 Task: Read out recent articles posted on the page of Aramco
Action: Mouse moved to (550, 26)
Screenshot: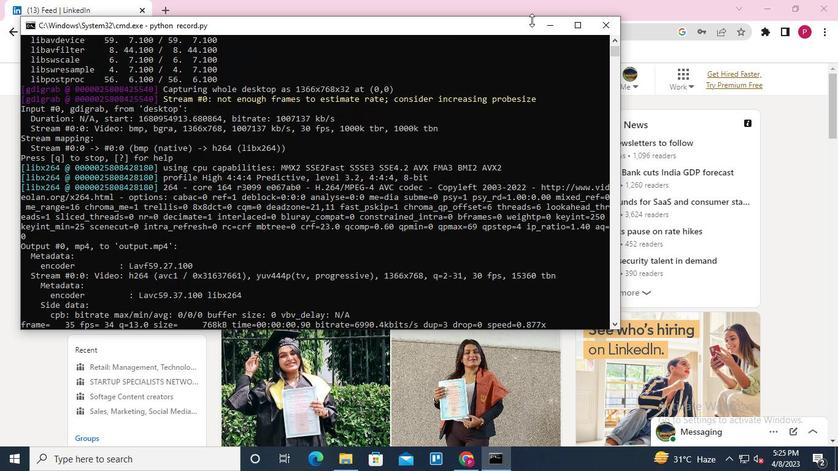 
Action: Mouse pressed left at (550, 26)
Screenshot: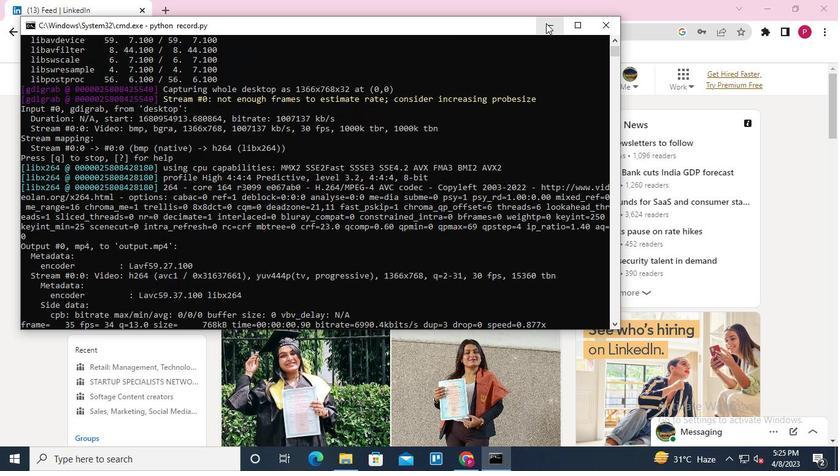 
Action: Mouse moved to (138, 85)
Screenshot: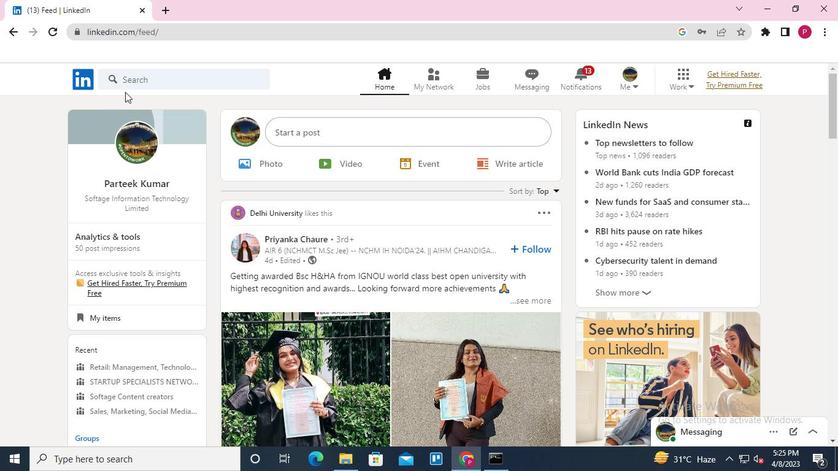 
Action: Mouse pressed left at (138, 85)
Screenshot: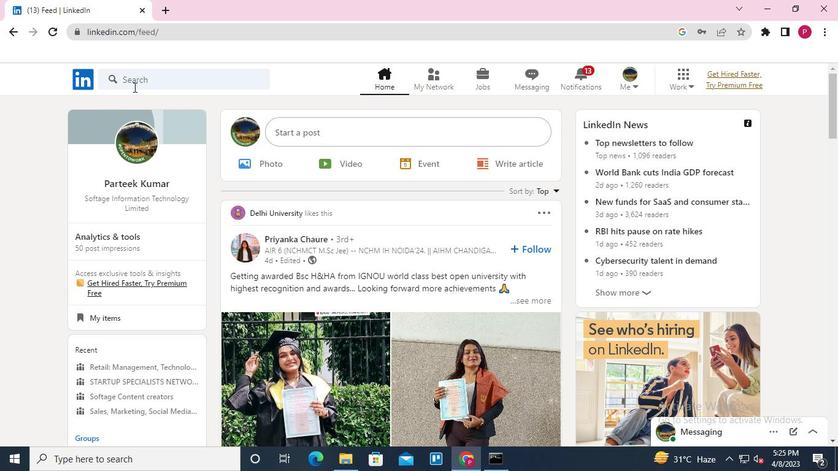
Action: Keyboard Key.shift
Screenshot: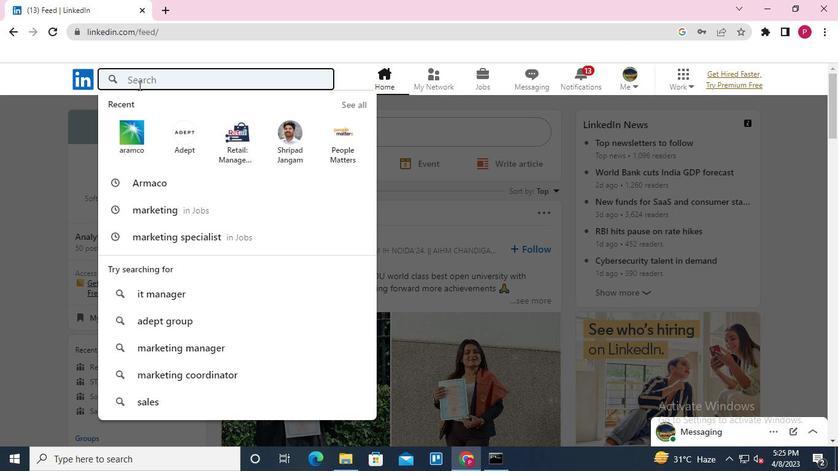 
Action: Keyboard A
Screenshot: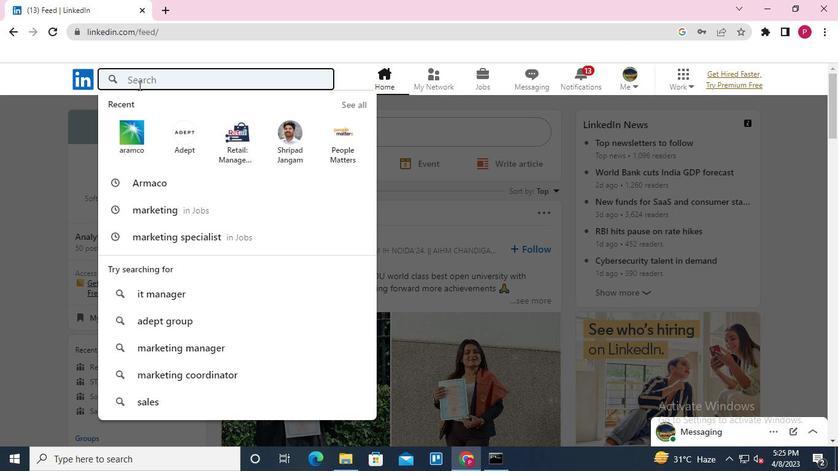 
Action: Keyboard r
Screenshot: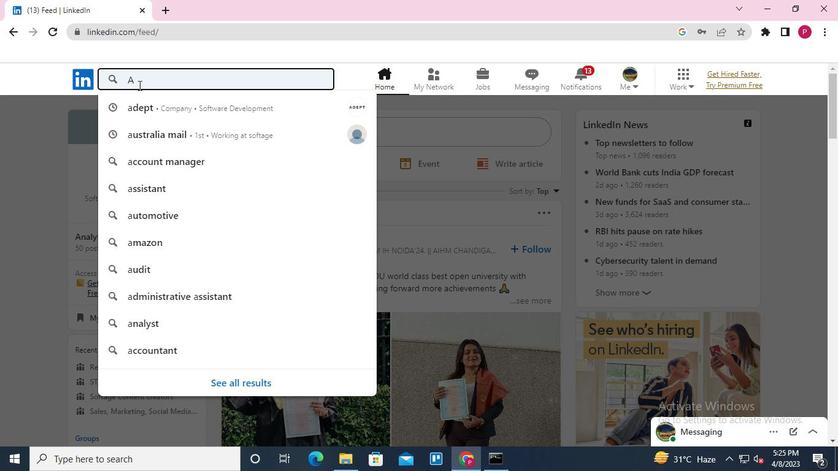 
Action: Keyboard a
Screenshot: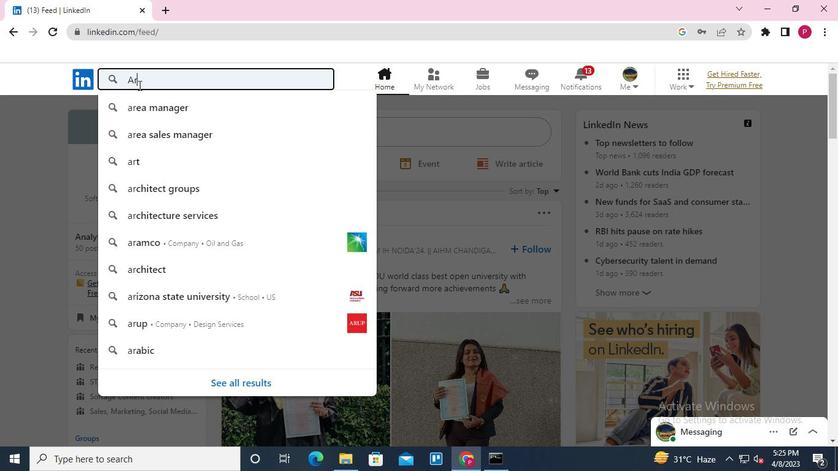 
Action: Keyboard m
Screenshot: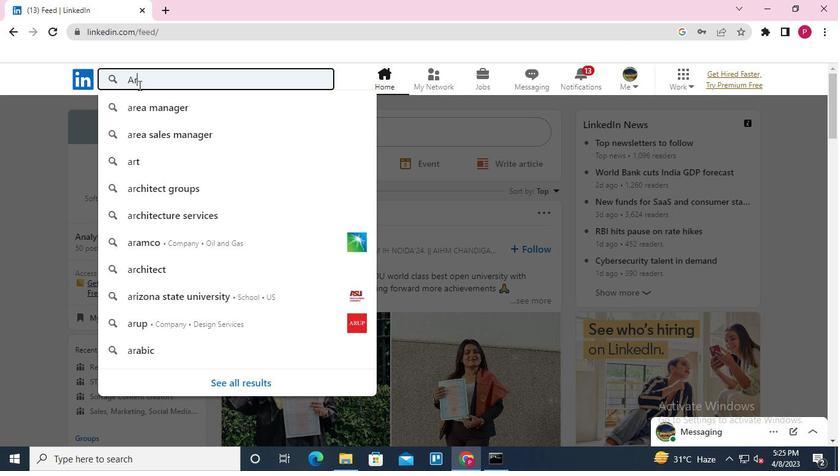 
Action: Keyboard c
Screenshot: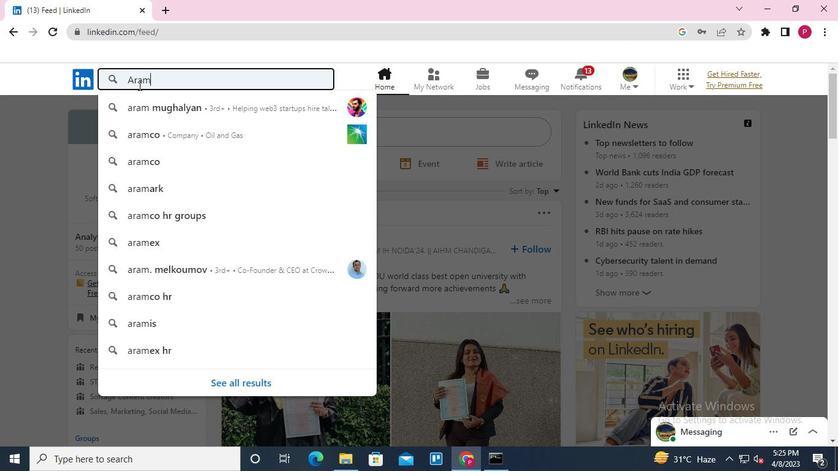 
Action: Keyboard o
Screenshot: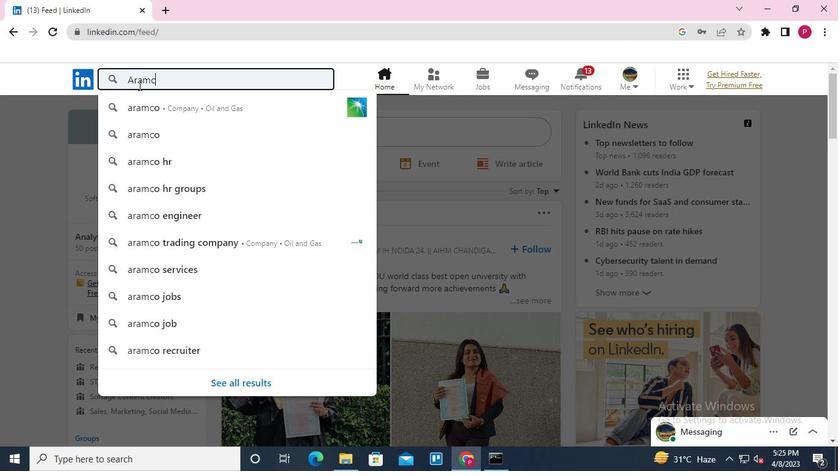 
Action: Keyboard Key.enter
Screenshot: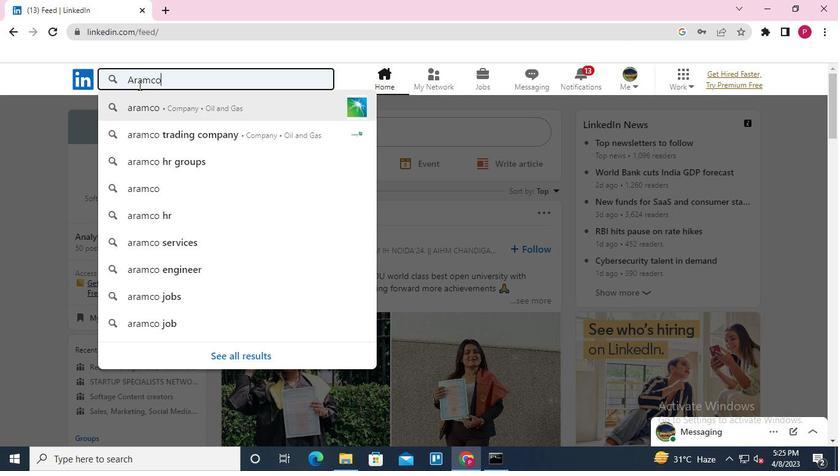 
Action: Mouse moved to (180, 165)
Screenshot: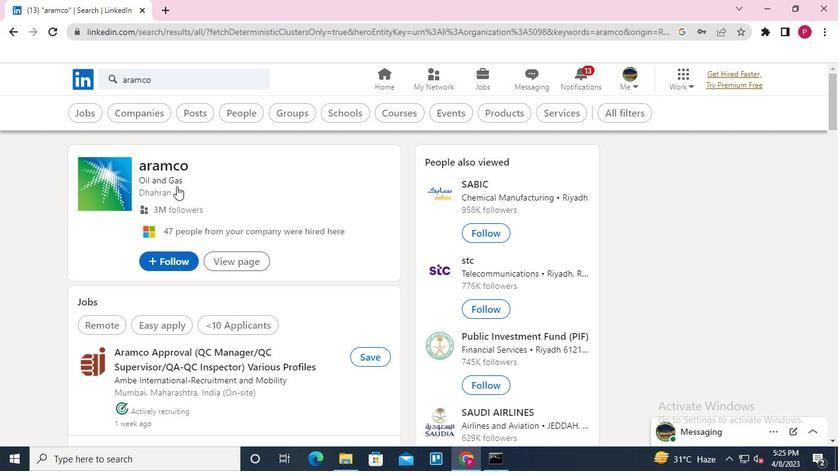 
Action: Mouse pressed left at (180, 165)
Screenshot: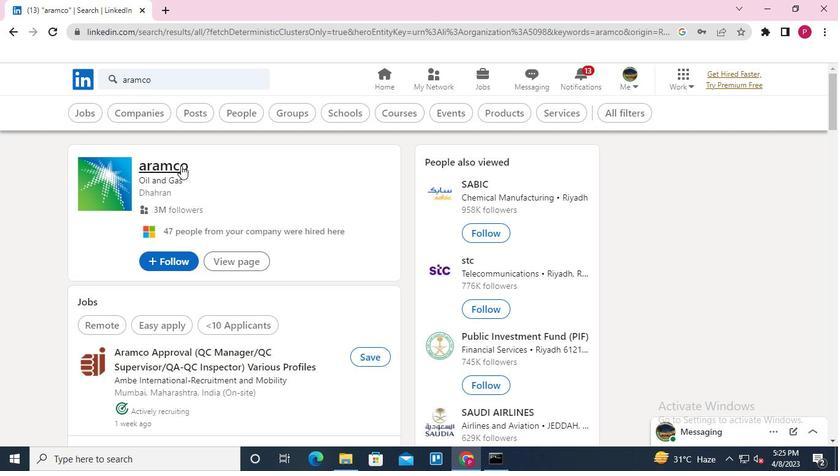 
Action: Mouse moved to (192, 174)
Screenshot: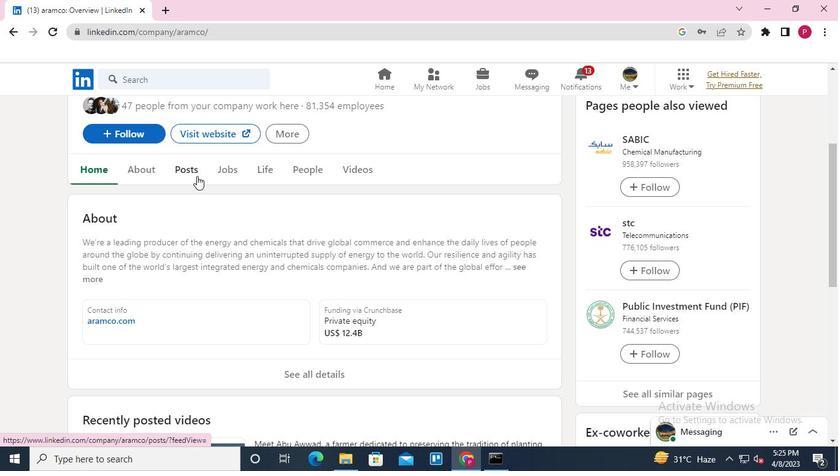 
Action: Mouse pressed left at (192, 174)
Screenshot: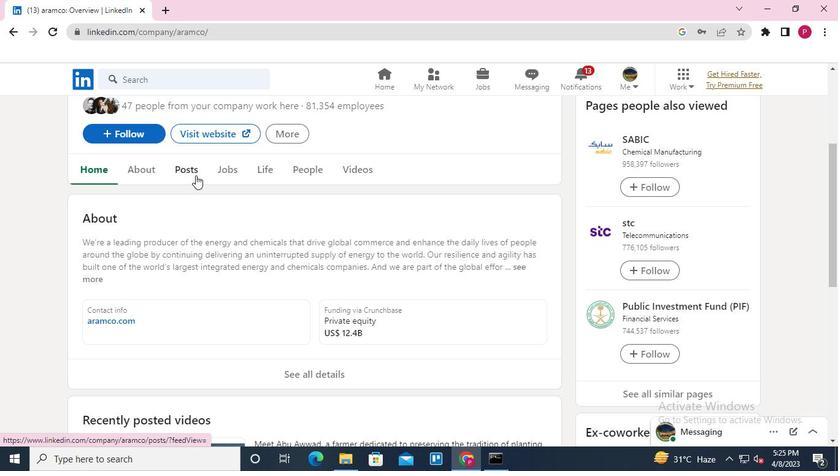 
Action: Mouse moved to (371, 207)
Screenshot: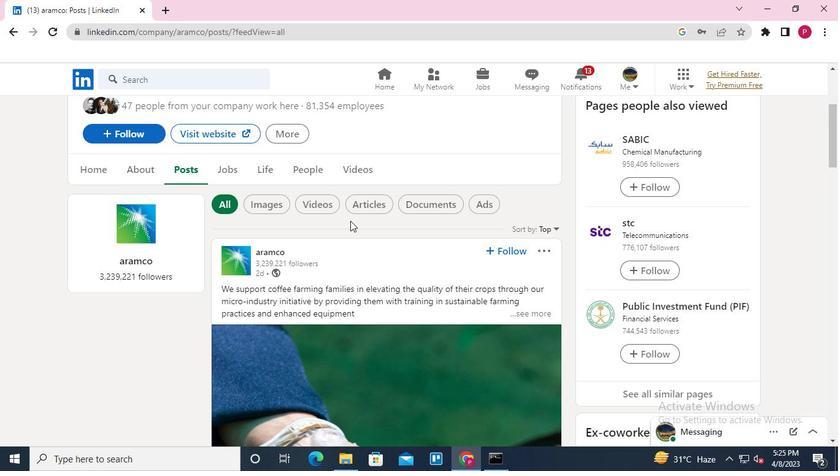 
Action: Mouse pressed left at (371, 207)
Screenshot: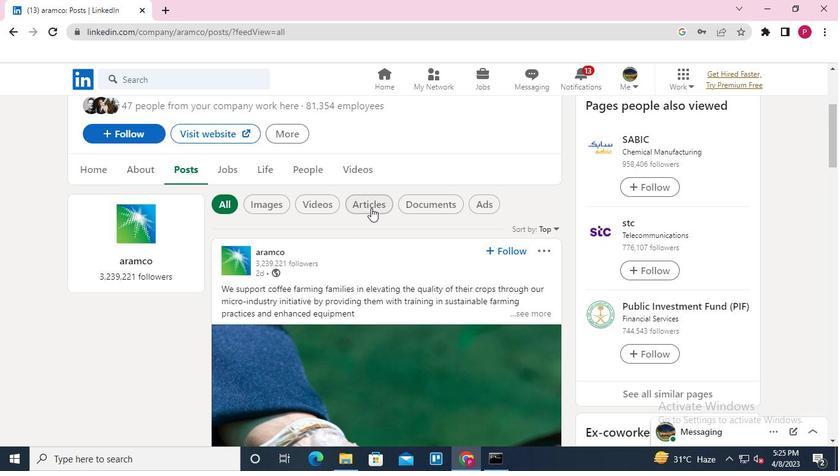 
Action: Mouse moved to (391, 285)
Screenshot: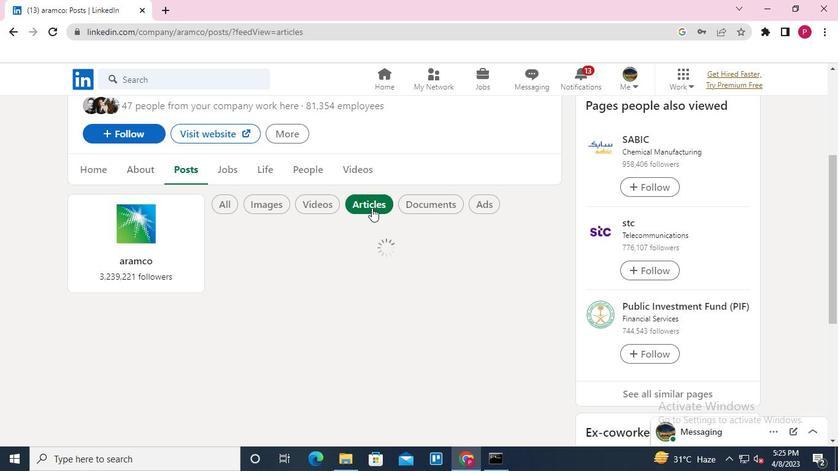 
Action: Keyboard Key.alt_l
Screenshot: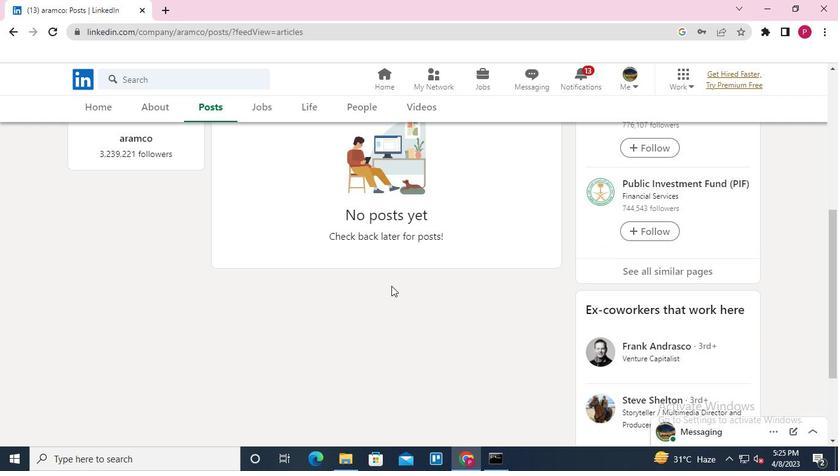 
Action: Keyboard Key.tab
Screenshot: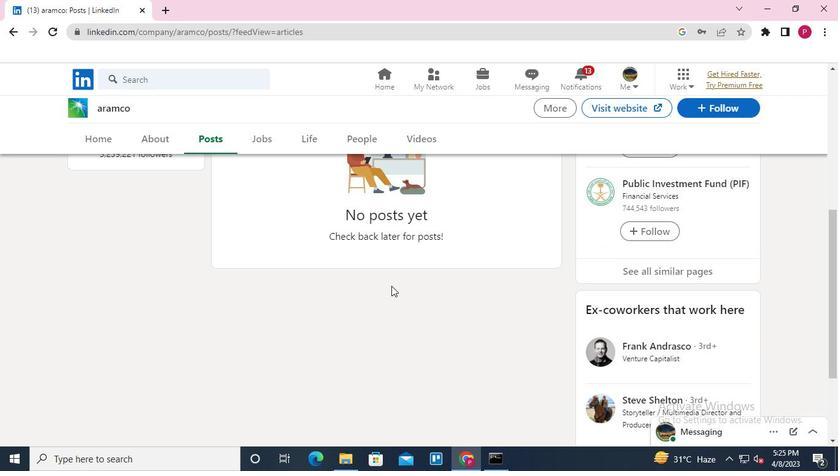 
Action: Mouse moved to (611, 23)
Screenshot: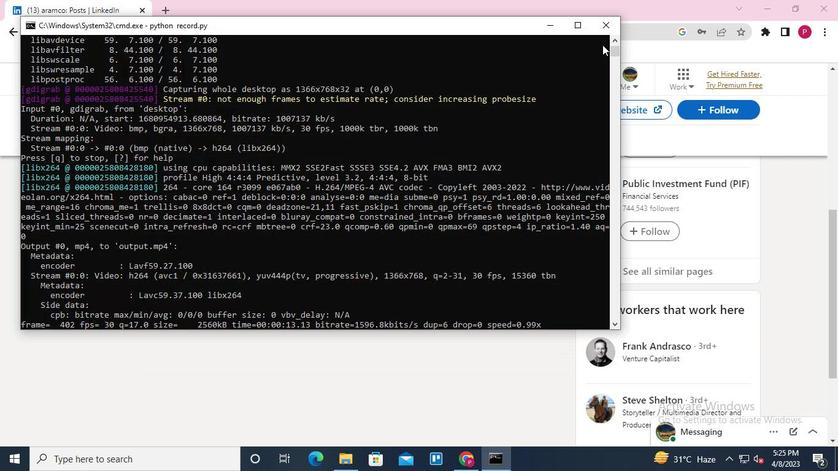
Action: Mouse pressed left at (611, 23)
Screenshot: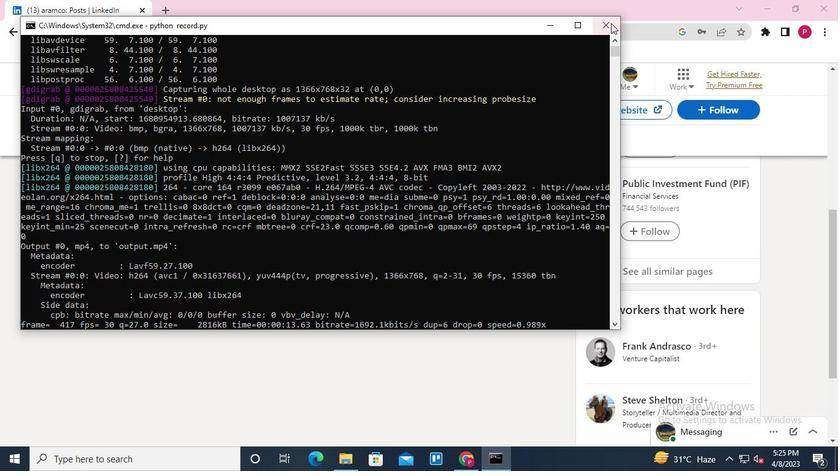 
